 Task: Use the formula "BITRSHIFT" in spreadsheet "Project protfolio".
Action: Mouse moved to (799, 121)
Screenshot: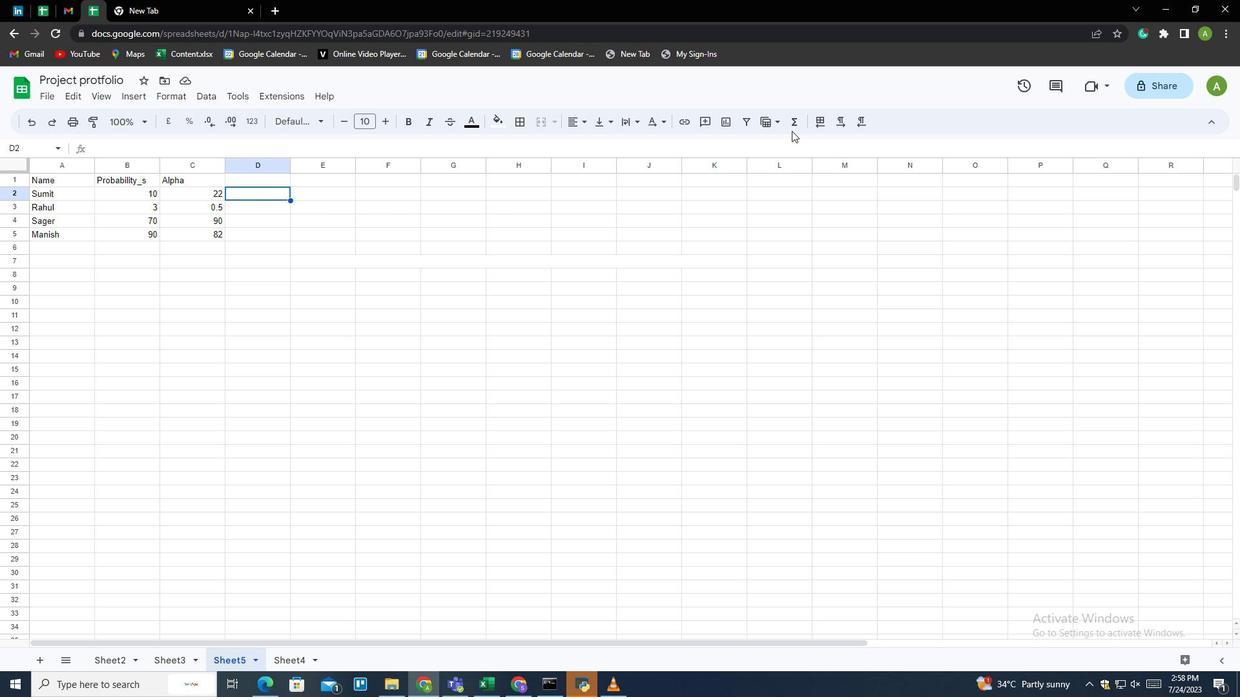 
Action: Mouse pressed left at (799, 121)
Screenshot: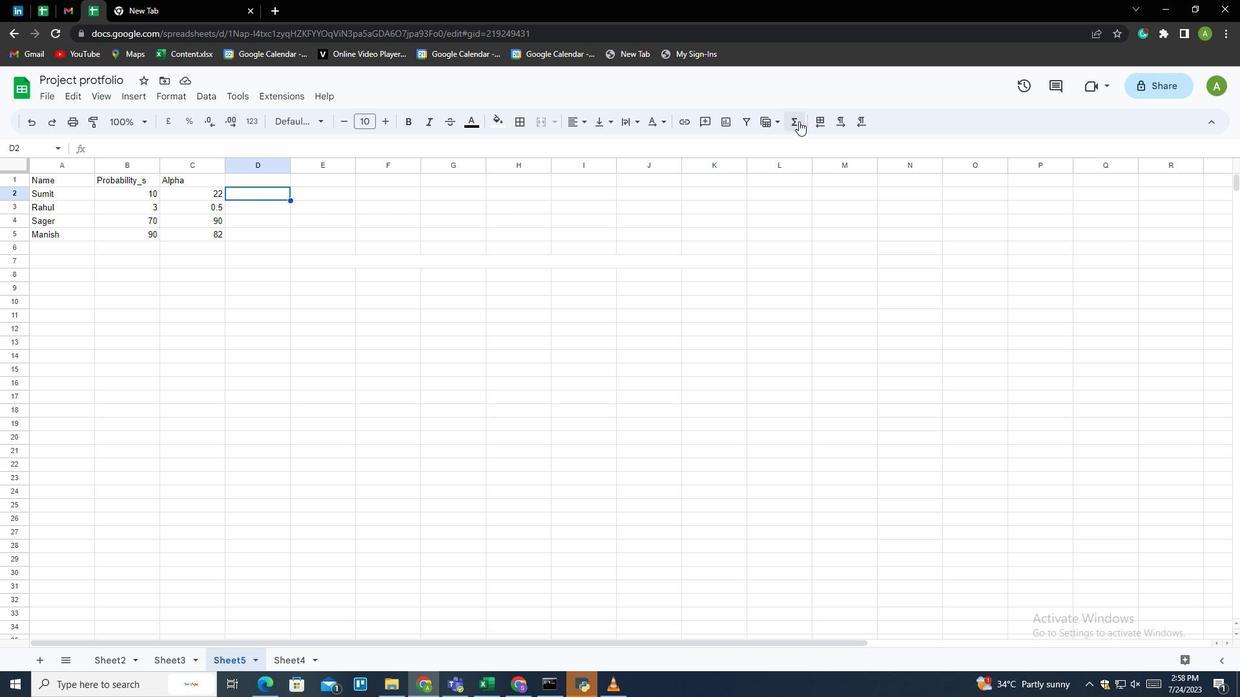 
Action: Mouse moved to (816, 255)
Screenshot: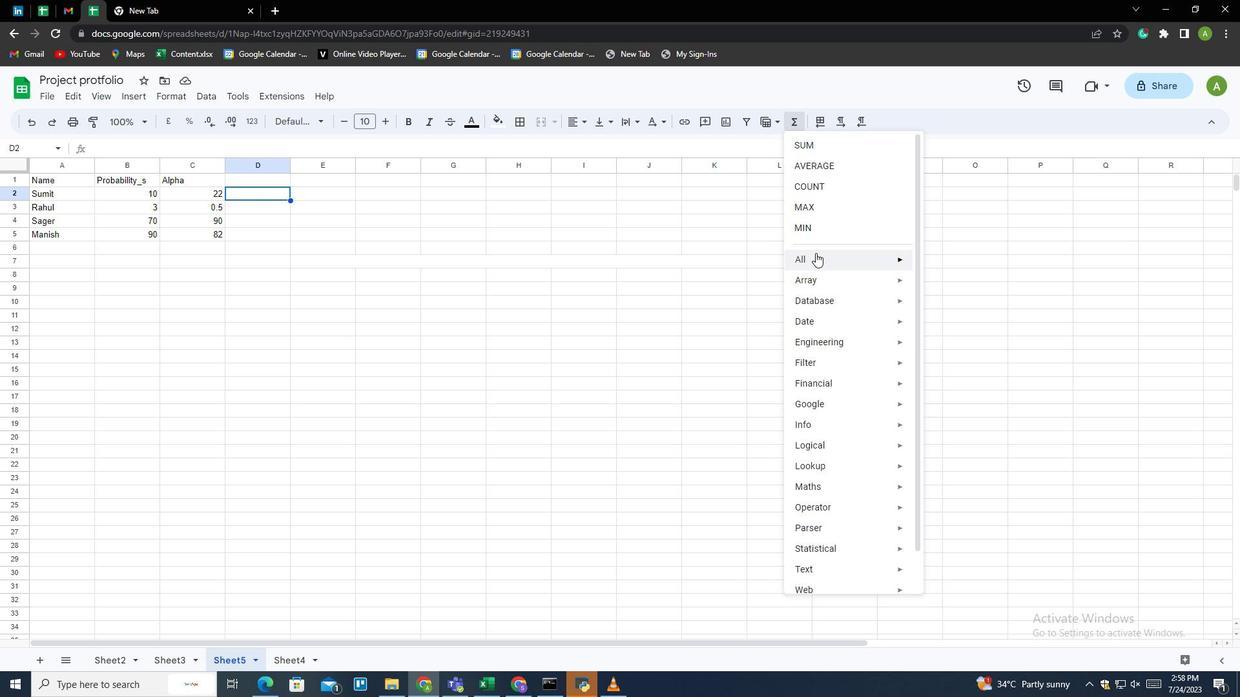 
Action: Mouse pressed left at (816, 255)
Screenshot: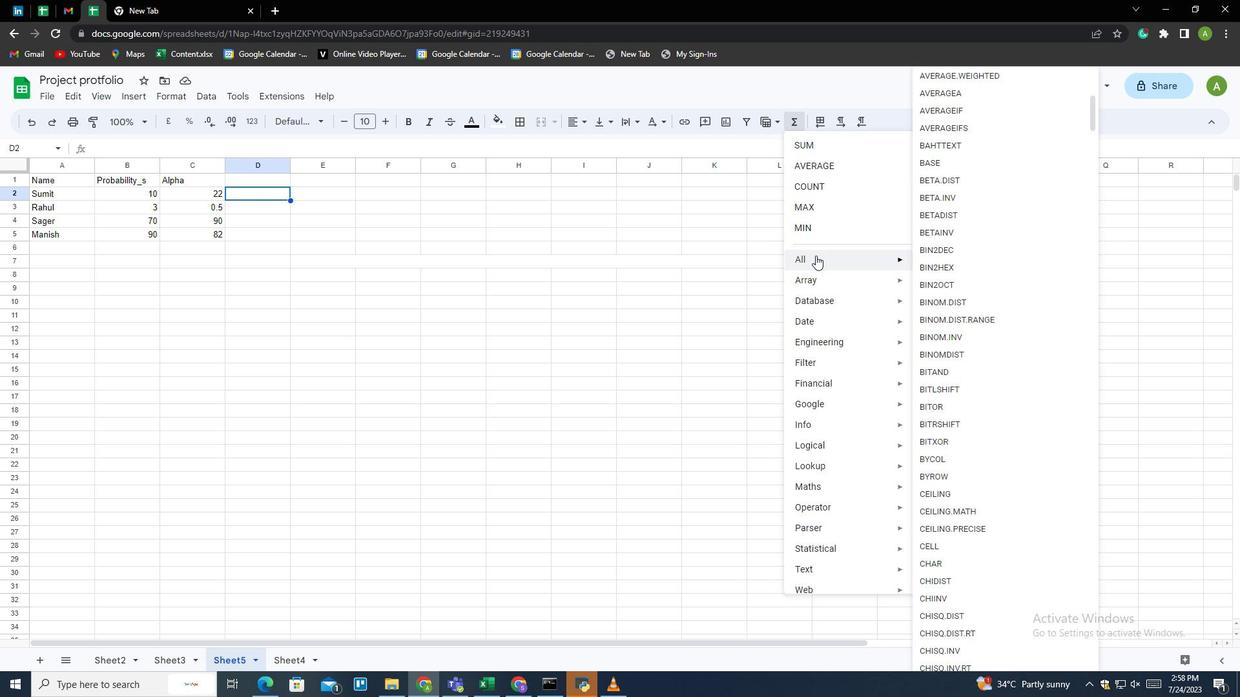 
Action: Mouse moved to (943, 423)
Screenshot: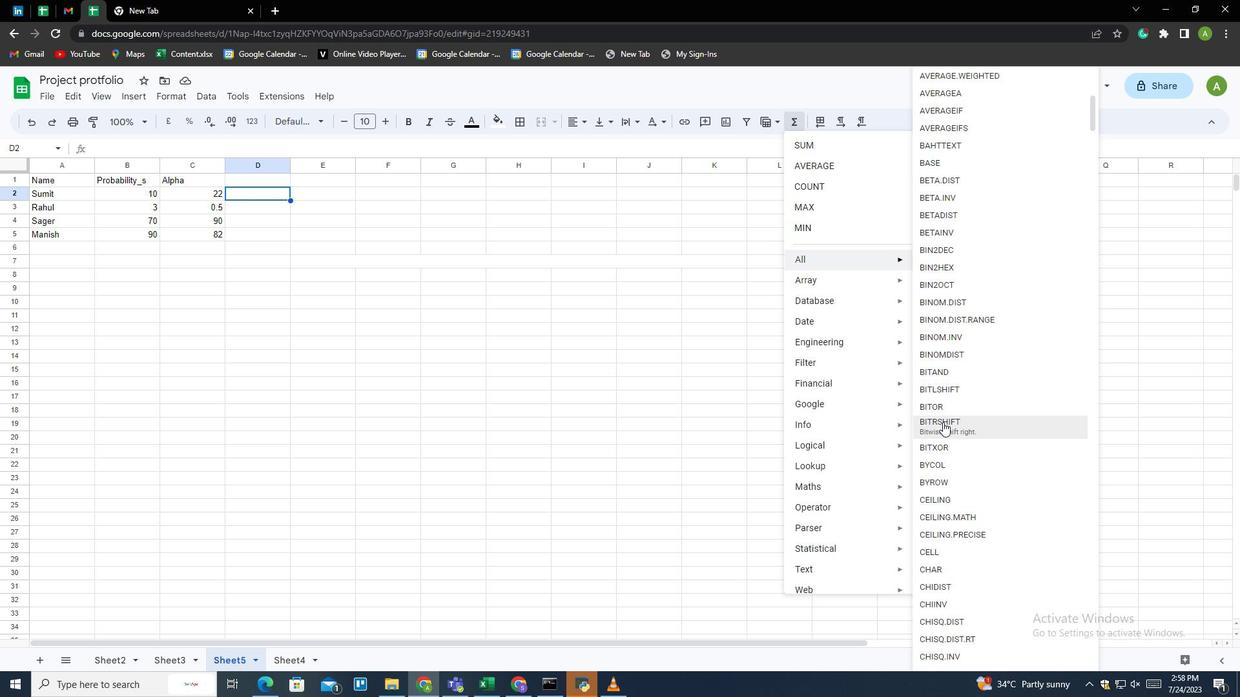 
Action: Mouse pressed left at (943, 423)
Screenshot: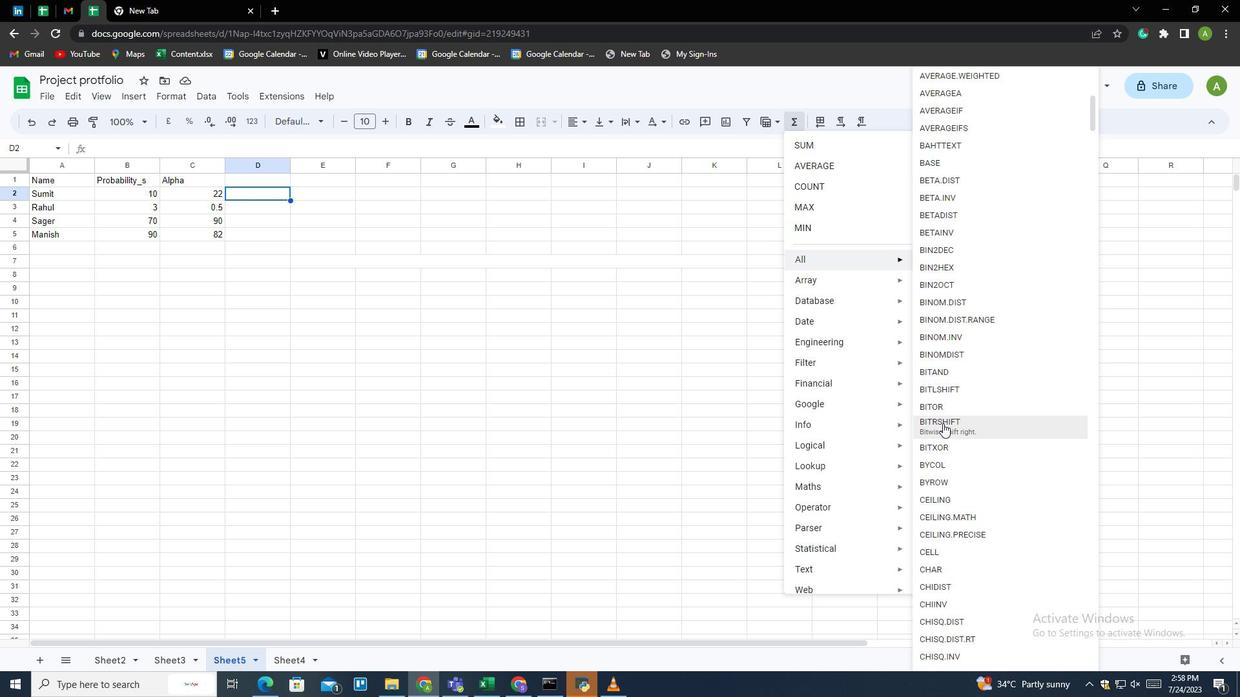 
Action: Mouse moved to (131, 196)
Screenshot: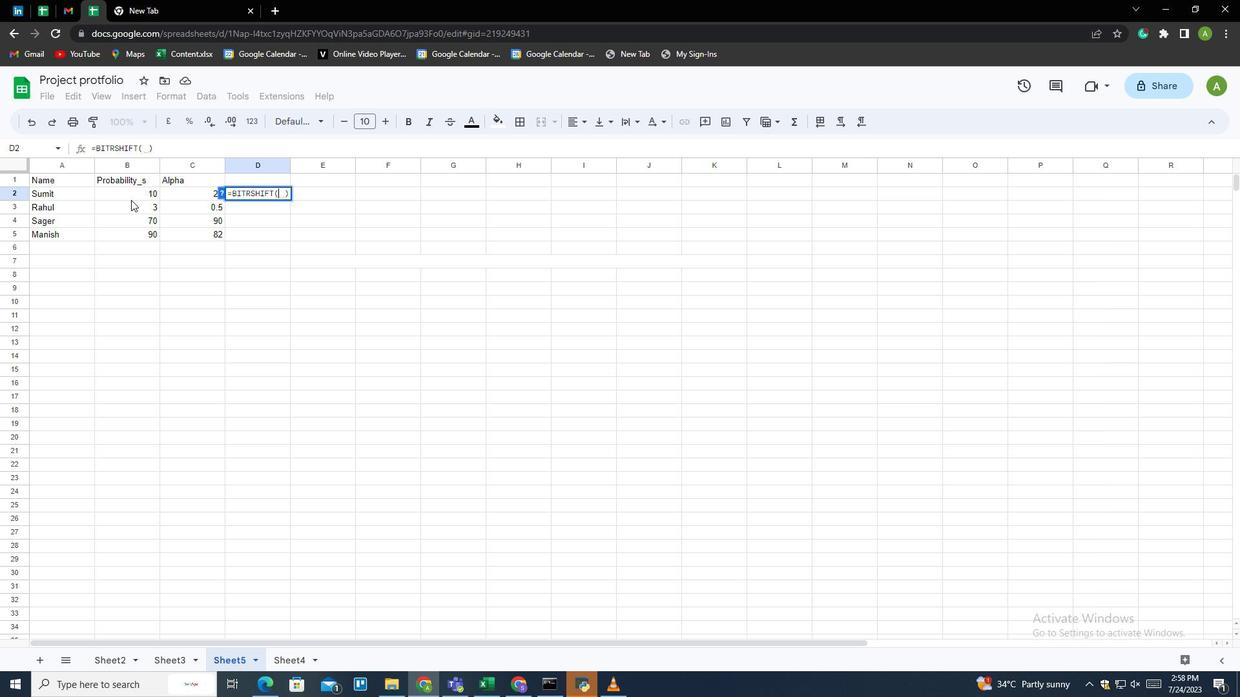 
Action: Mouse pressed left at (131, 196)
Screenshot: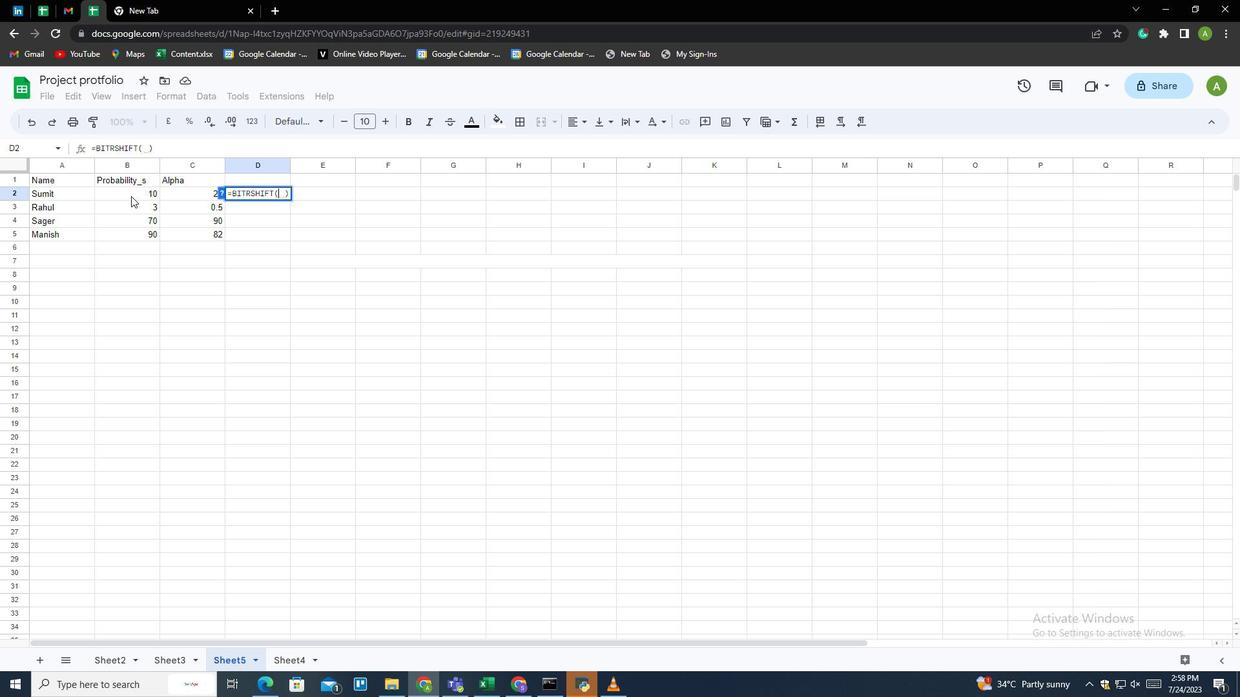 
Action: Mouse moved to (202, 197)
Screenshot: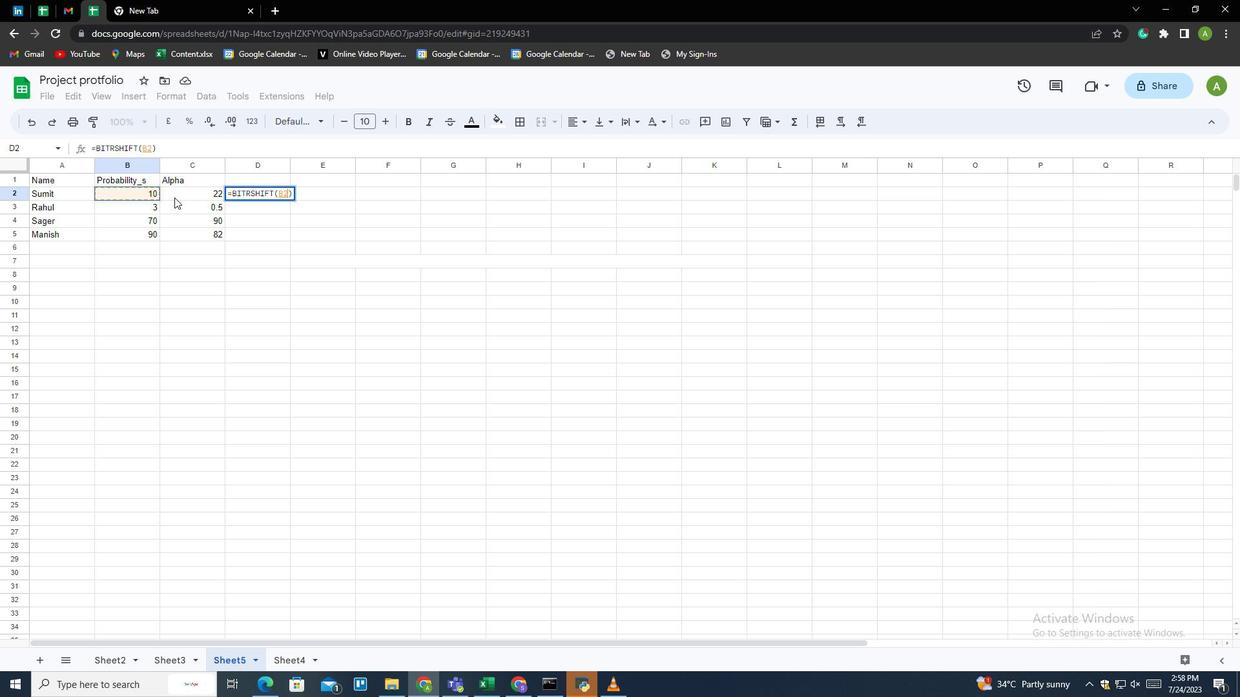
Action: Mouse pressed left at (202, 197)
Screenshot: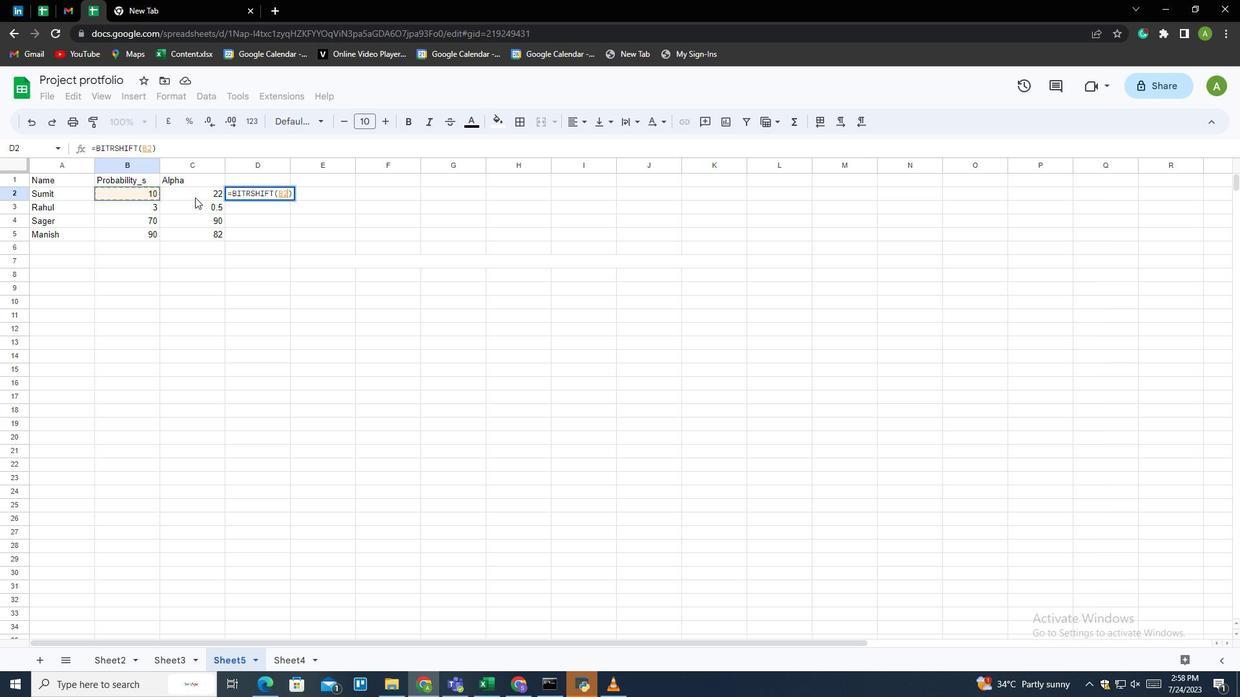 
Action: Mouse moved to (206, 196)
Screenshot: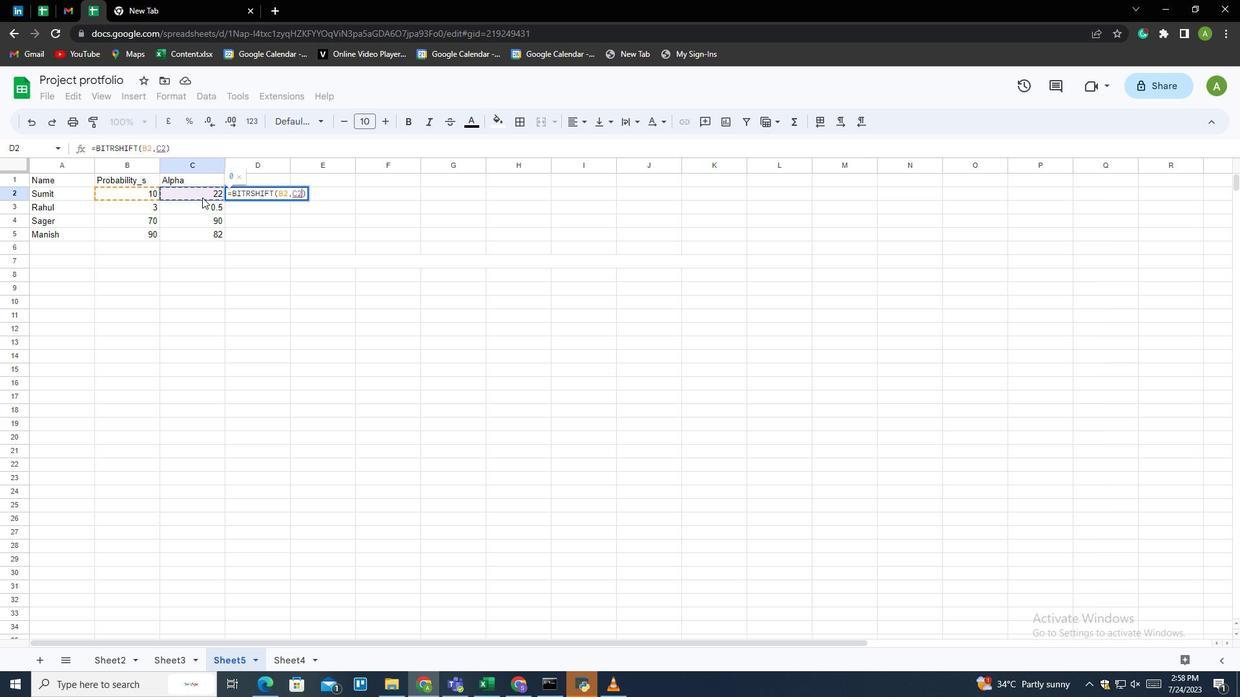 
Action: Key pressed <Key.enter>
Screenshot: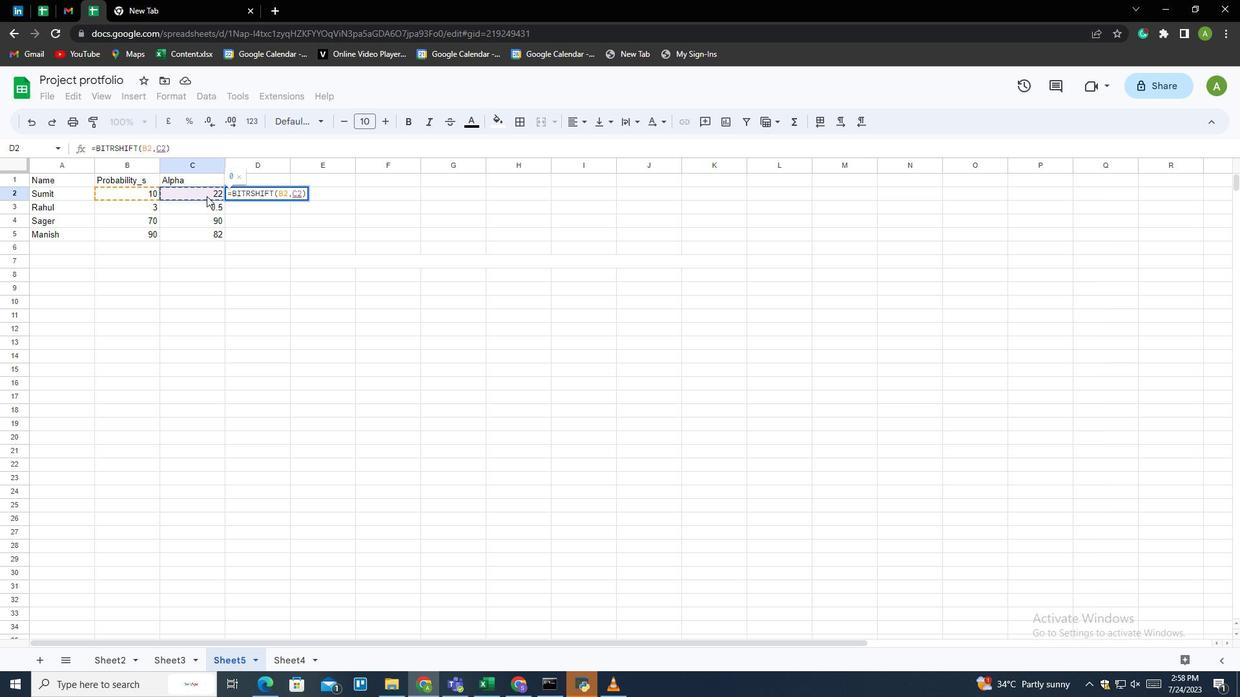 
